 Task: Add a field from the Popular template Effort Level a blank project AgileKite
Action: Mouse moved to (48, 271)
Screenshot: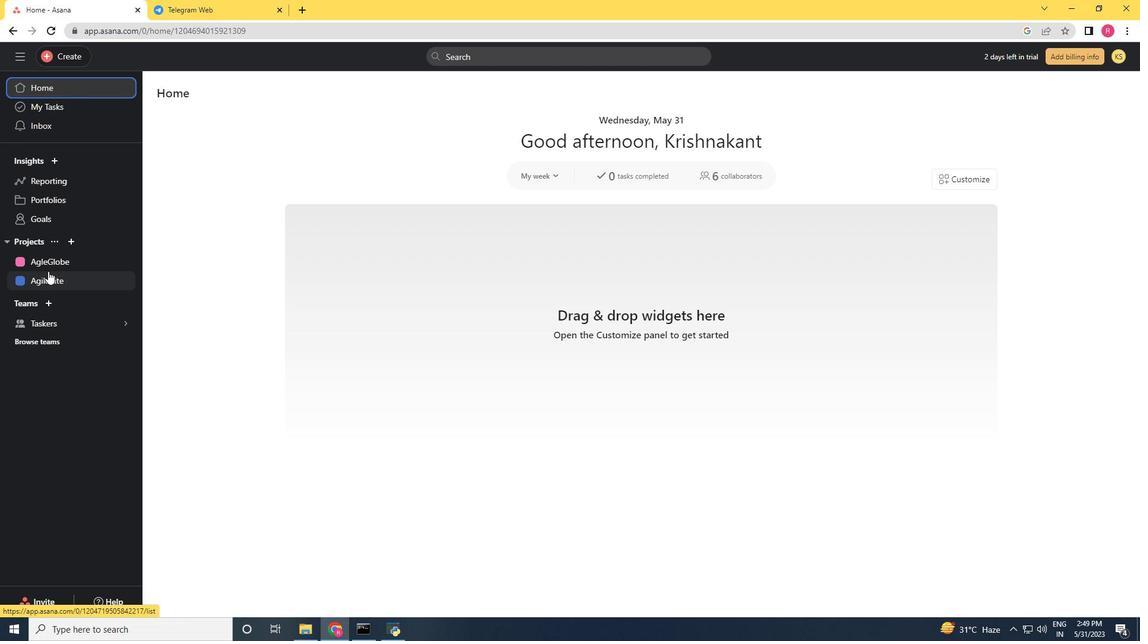 
Action: Mouse pressed left at (48, 271)
Screenshot: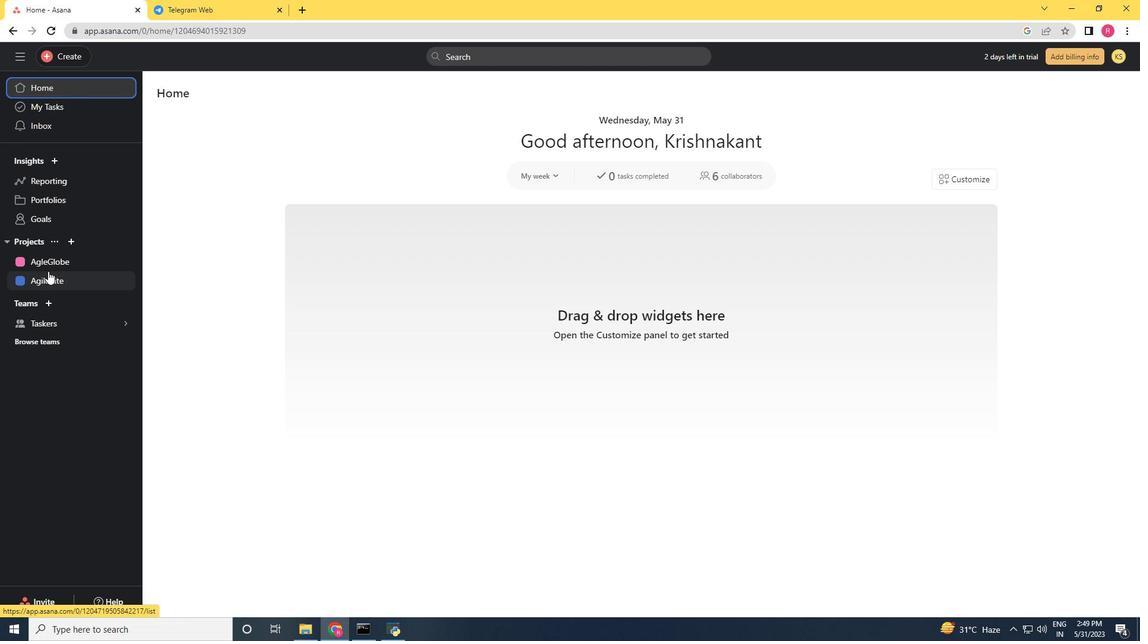 
Action: Mouse moved to (1107, 98)
Screenshot: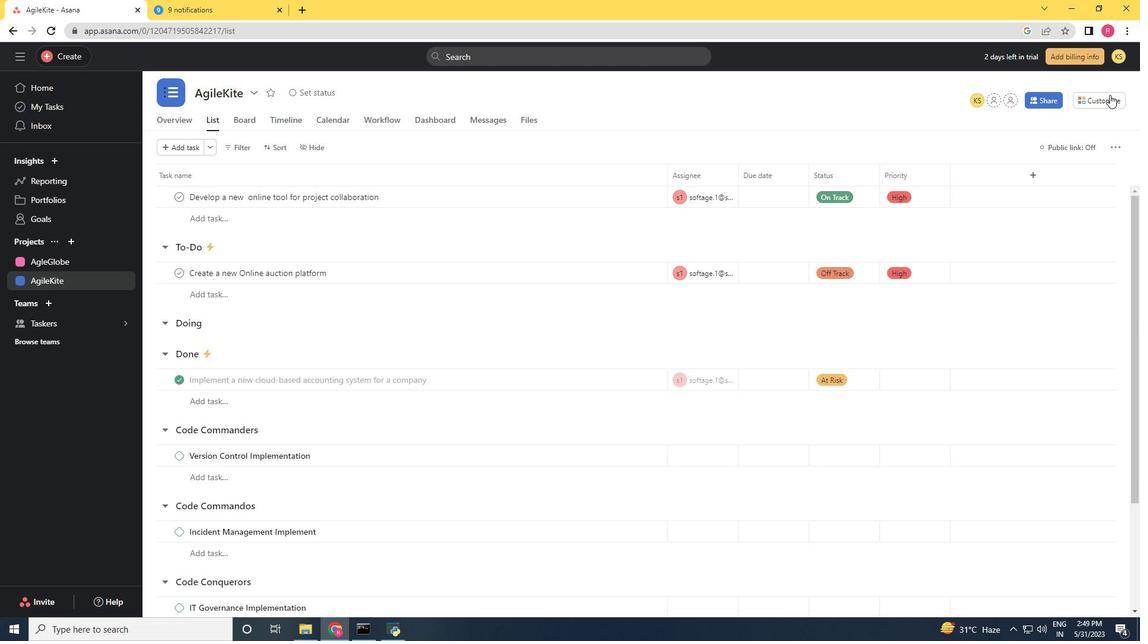 
Action: Mouse pressed left at (1107, 98)
Screenshot: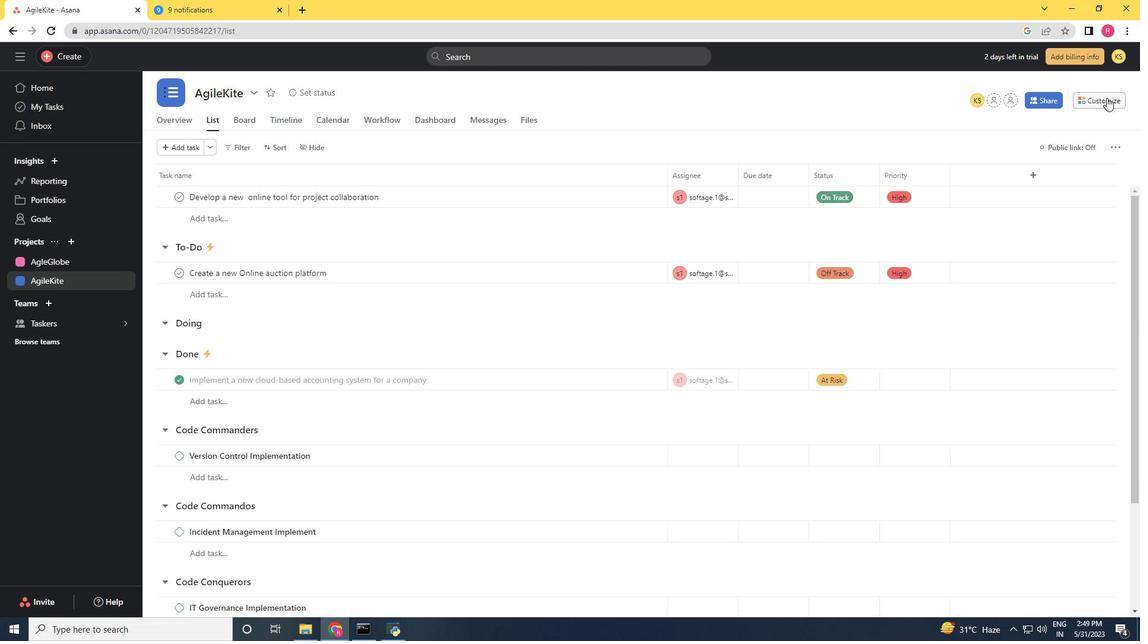 
Action: Mouse moved to (974, 247)
Screenshot: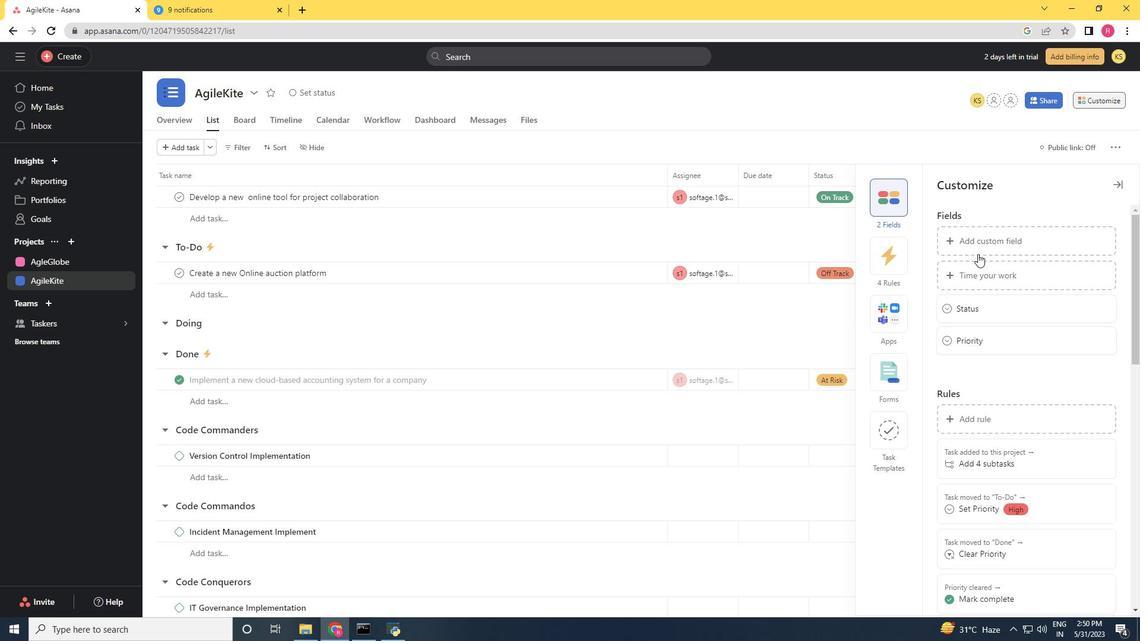 
Action: Mouse pressed left at (974, 247)
Screenshot: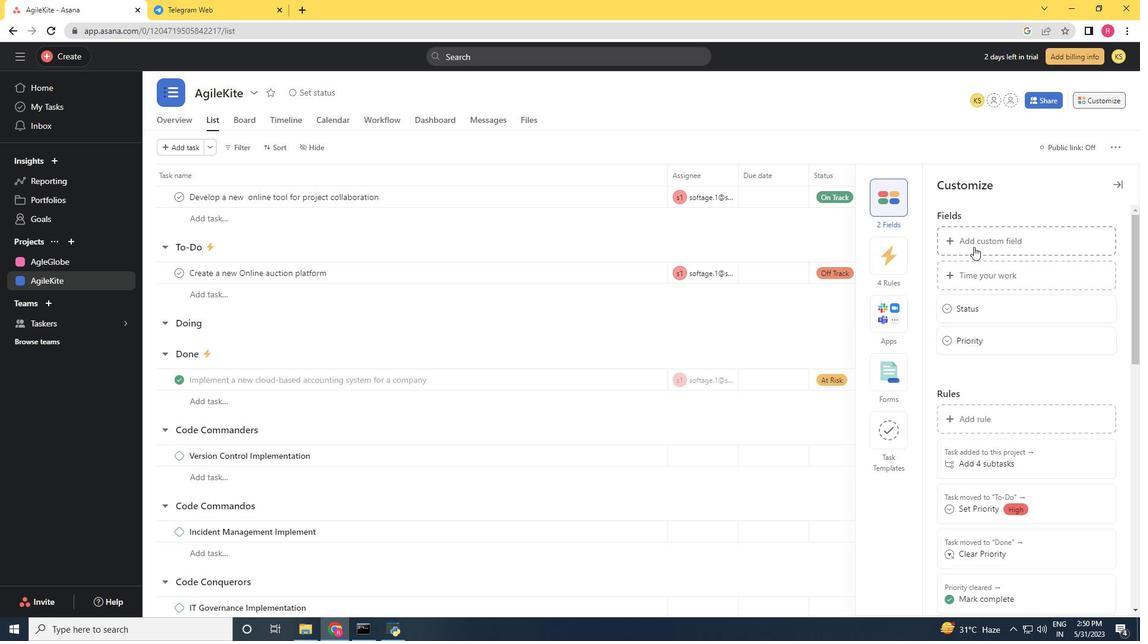 
Action: Mouse moved to (485, 165)
Screenshot: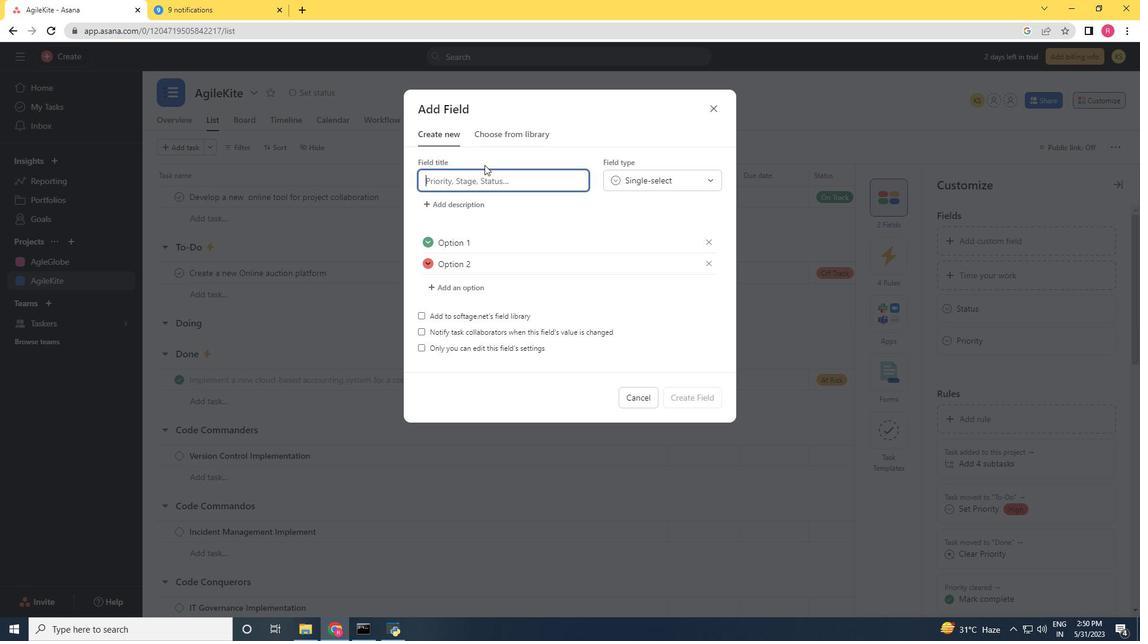 
Action: Key pressed <Key.shift><Key.shift><Key.shift><Key.shift>Po<Key.backspace><Key.backspace><Key.backspace><Key.shift><Key.shift><Key.shift><Key.shift><Key.shift><Key.shift><Key.shift><Key.shift><Key.shift><Key.shift>Effoert<Key.space><Key.shift><Key.shift>Level
Screenshot: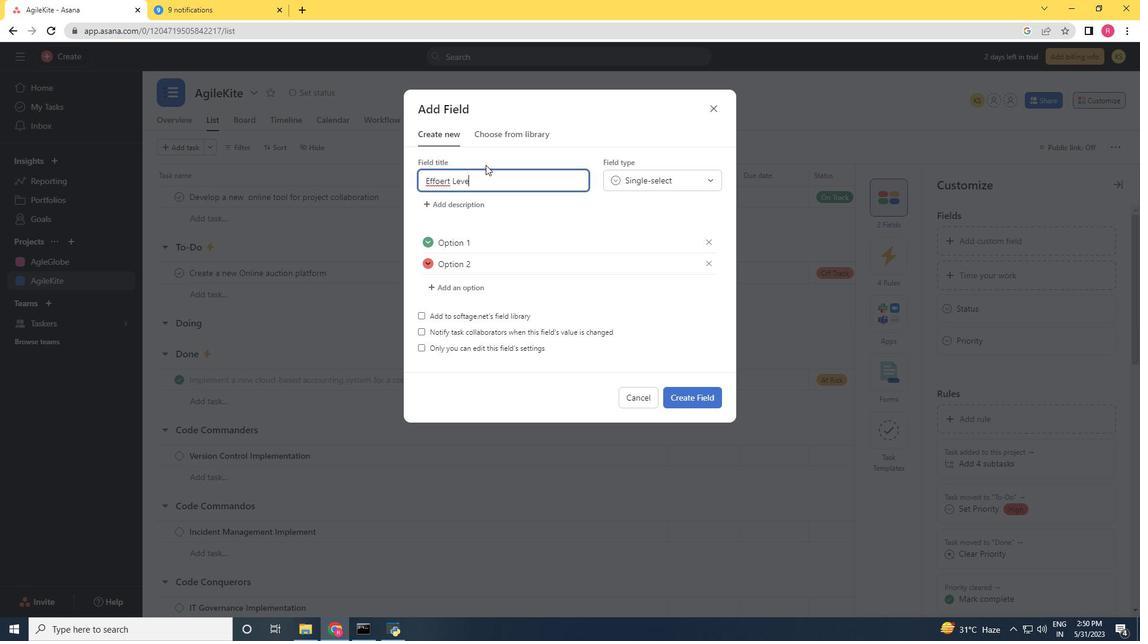 
Action: Mouse moved to (443, 183)
Screenshot: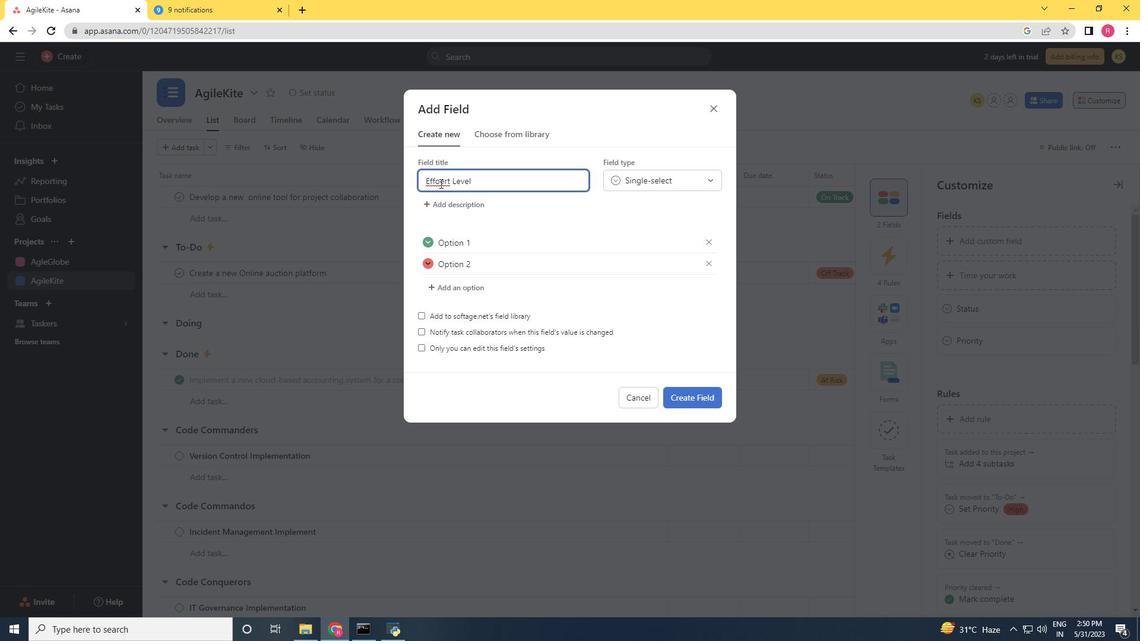 
Action: Mouse pressed left at (443, 183)
Screenshot: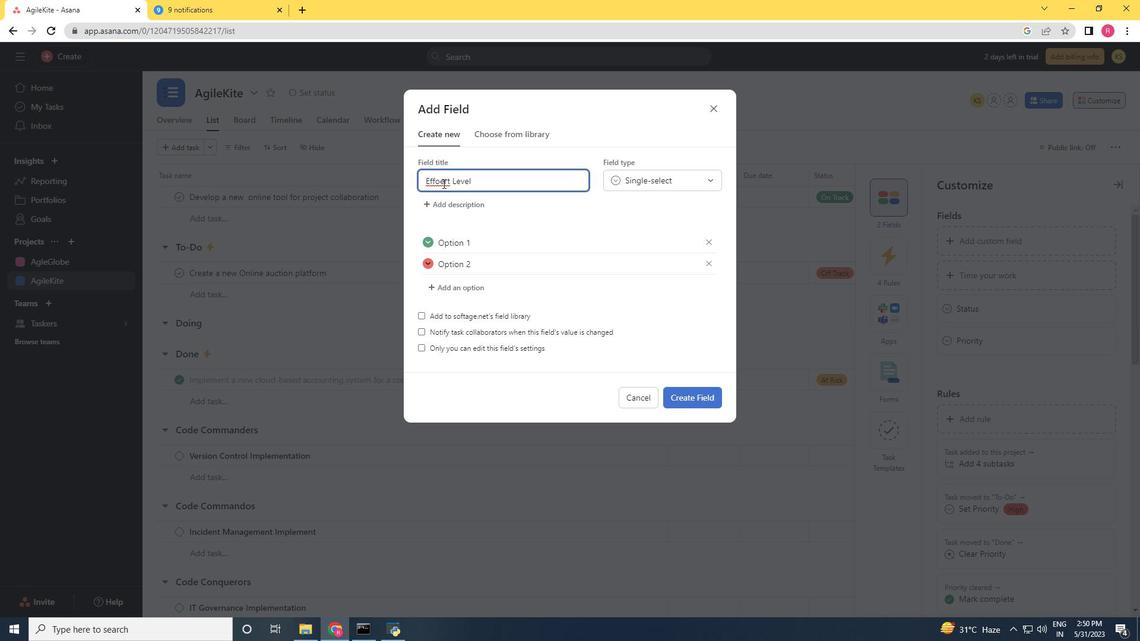 
Action: Mouse moved to (445, 181)
Screenshot: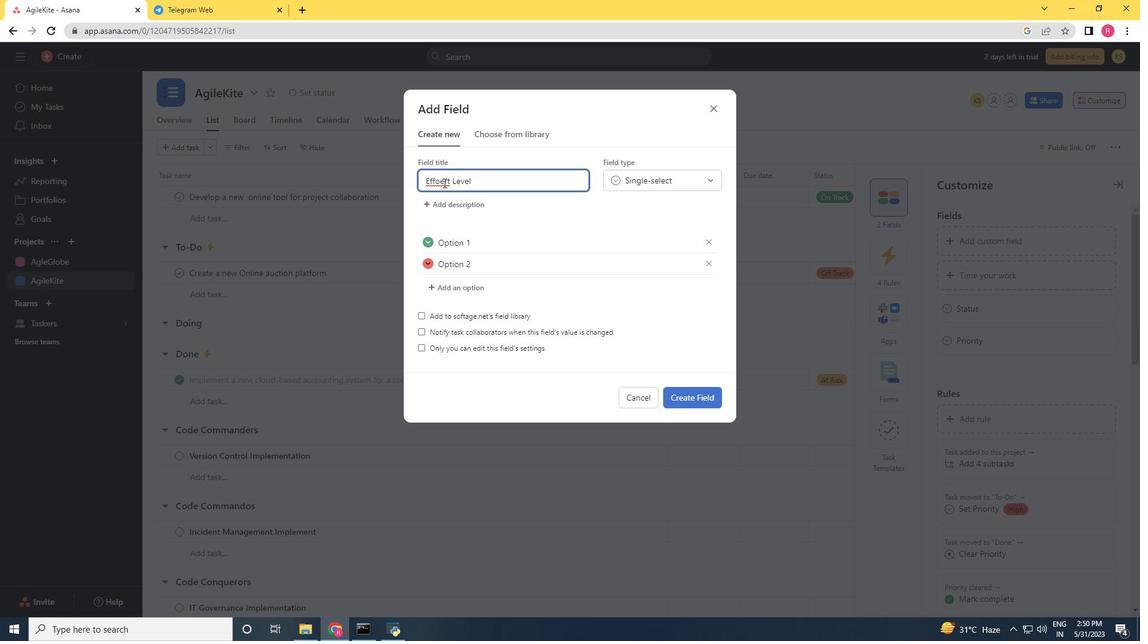 
Action: Key pressed <Key.backspace>
Screenshot: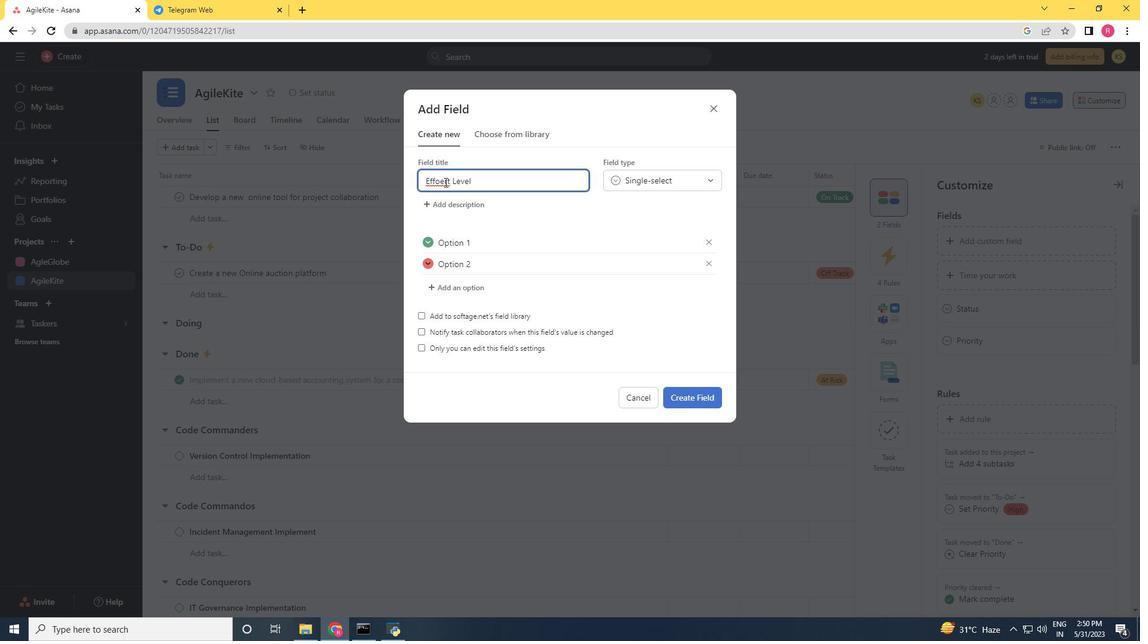 
Action: Mouse moved to (689, 395)
Screenshot: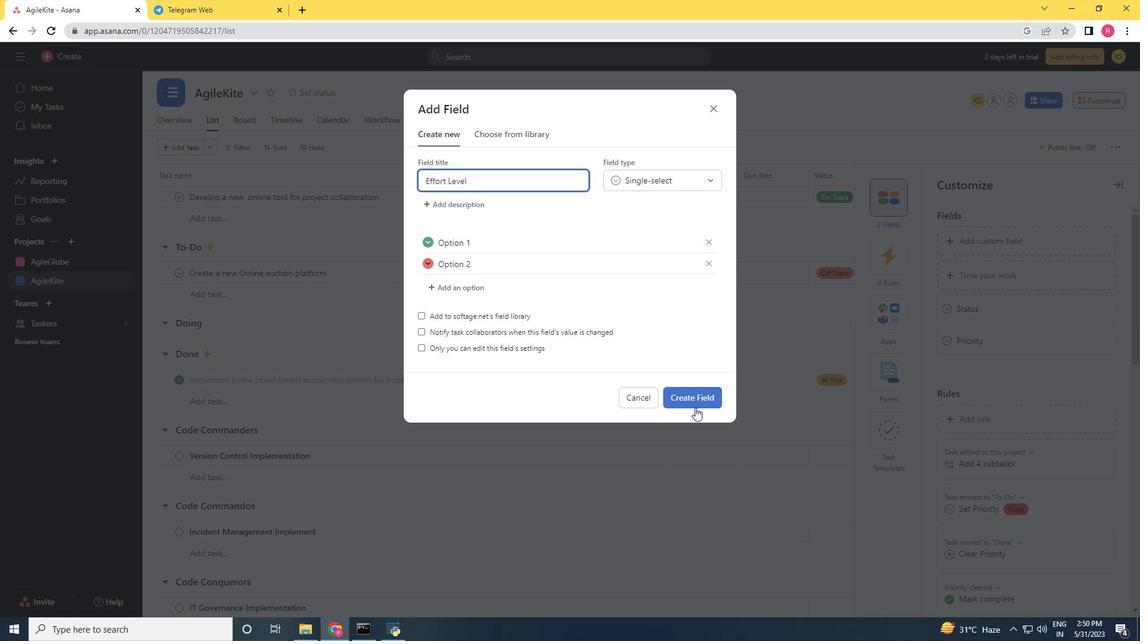 
Action: Mouse pressed left at (689, 395)
Screenshot: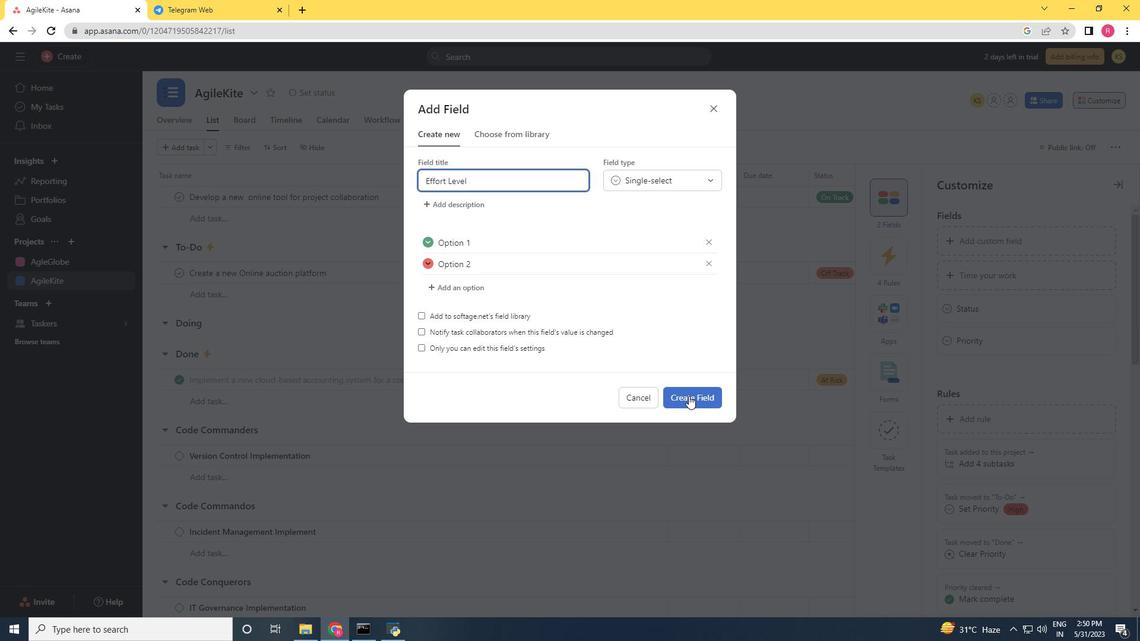 
